 Task: Create a due date automation trigger when advanced on, 2 hours before a card is due add basic with the blue label.
Action: Mouse moved to (1079, 86)
Screenshot: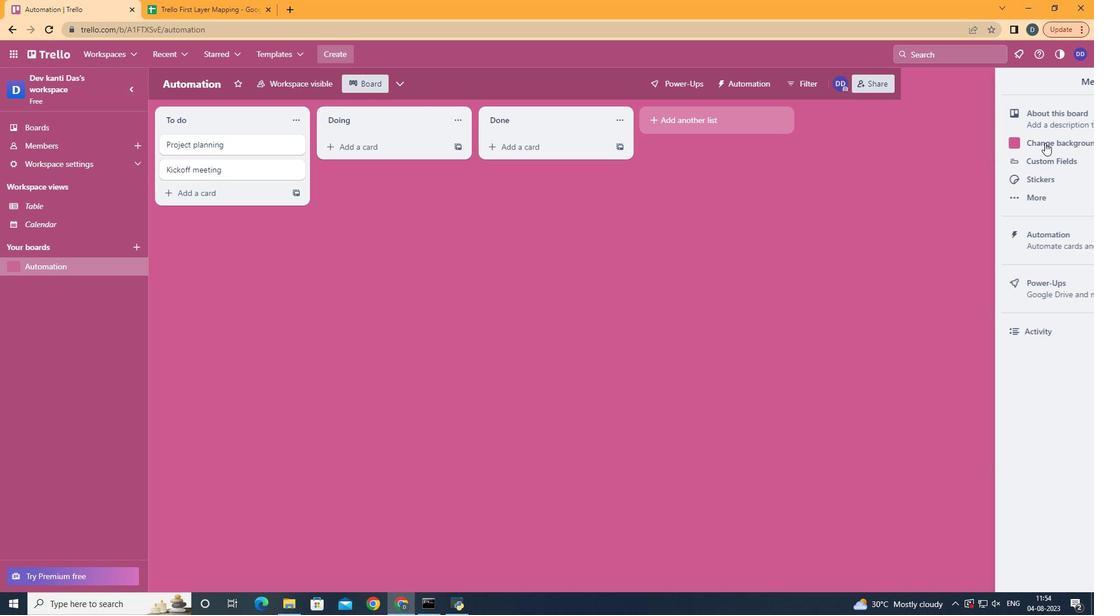 
Action: Mouse pressed left at (1079, 86)
Screenshot: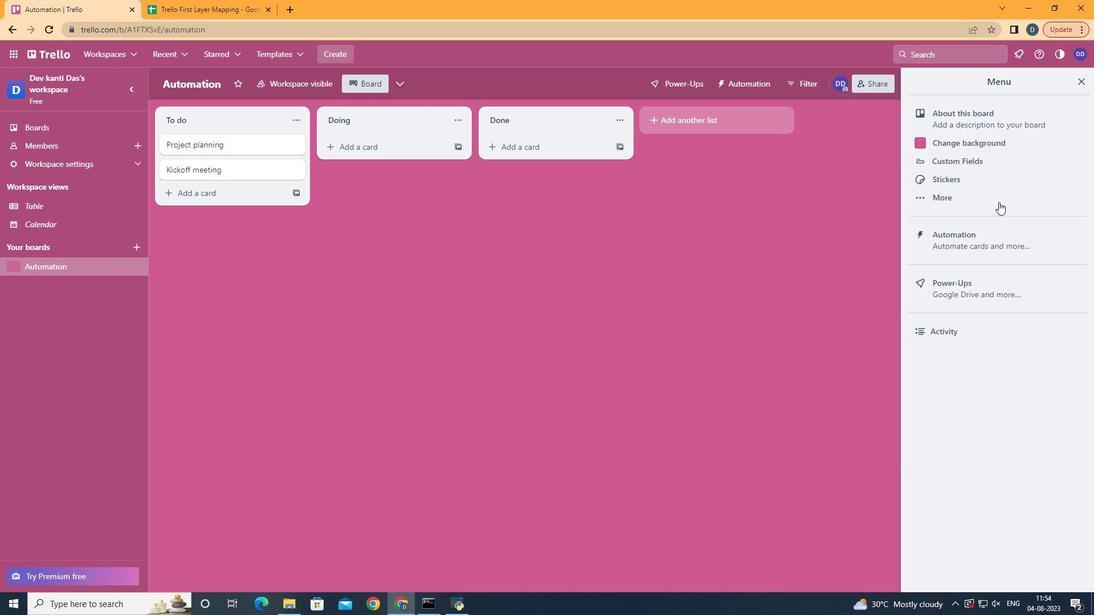 
Action: Mouse moved to (968, 246)
Screenshot: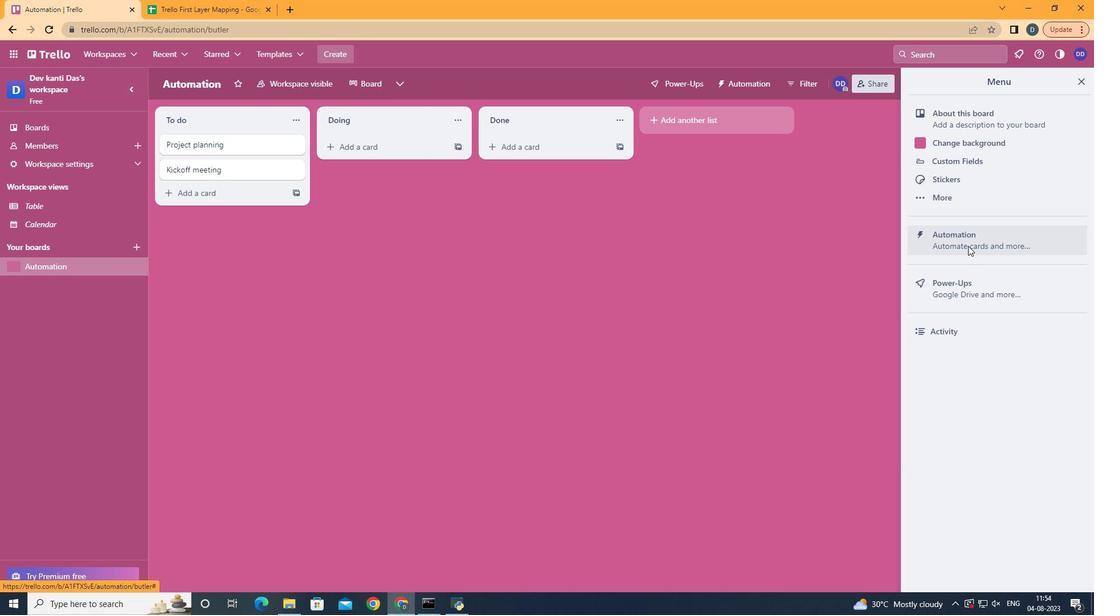 
Action: Mouse pressed left at (968, 246)
Screenshot: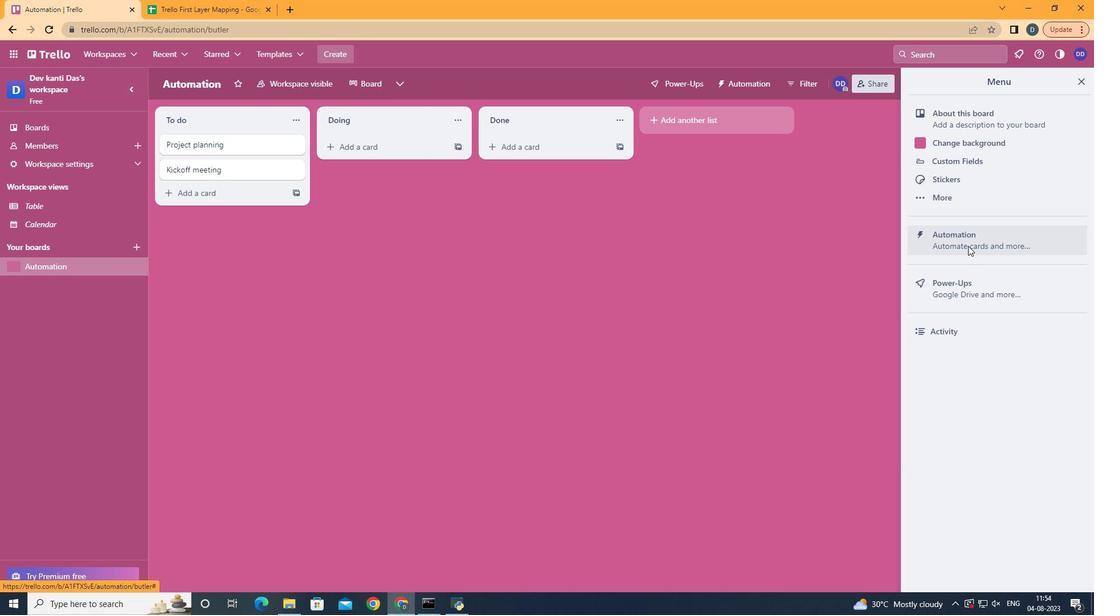 
Action: Mouse moved to (231, 235)
Screenshot: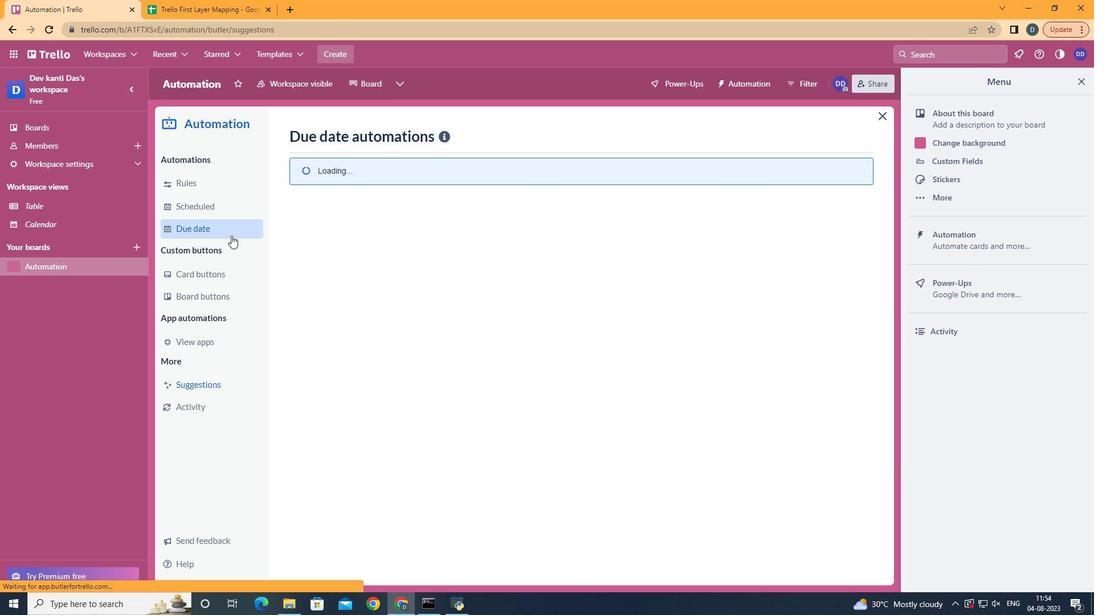 
Action: Mouse pressed left at (231, 235)
Screenshot: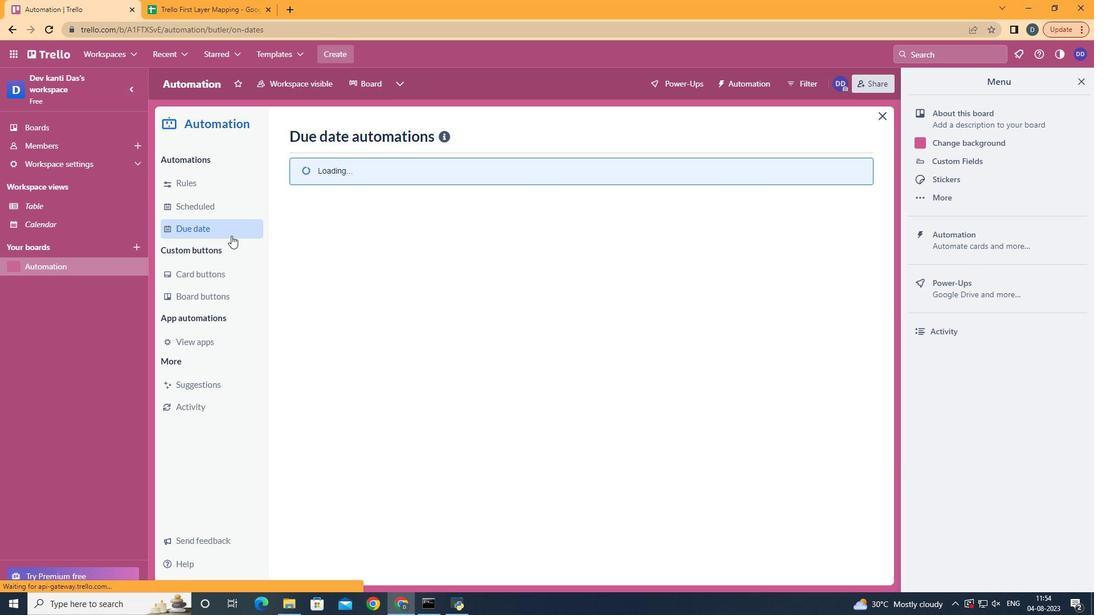 
Action: Mouse moved to (799, 135)
Screenshot: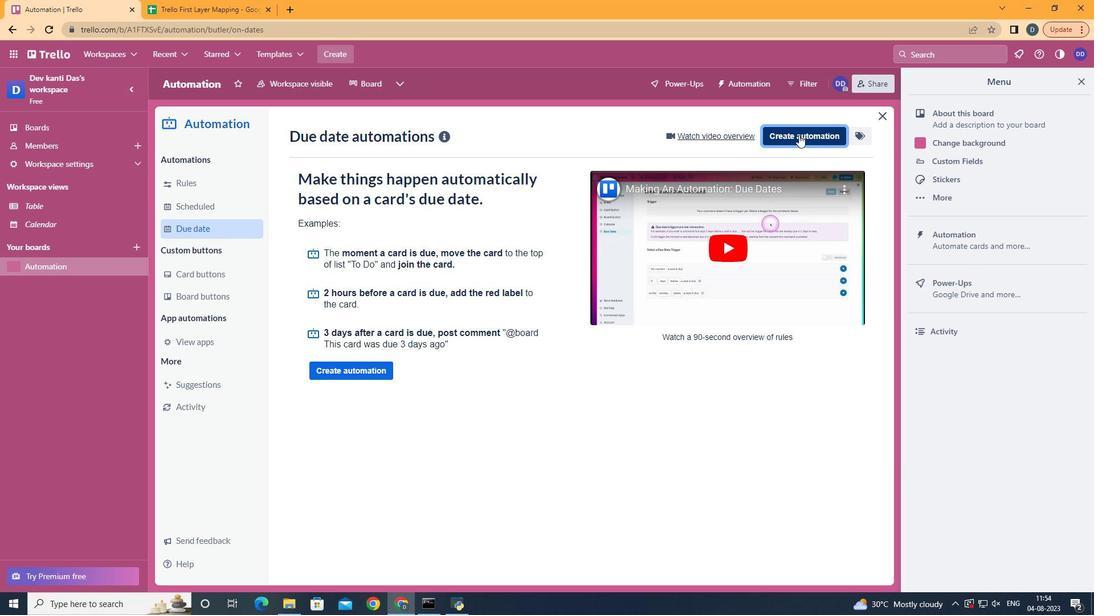 
Action: Mouse pressed left at (799, 135)
Screenshot: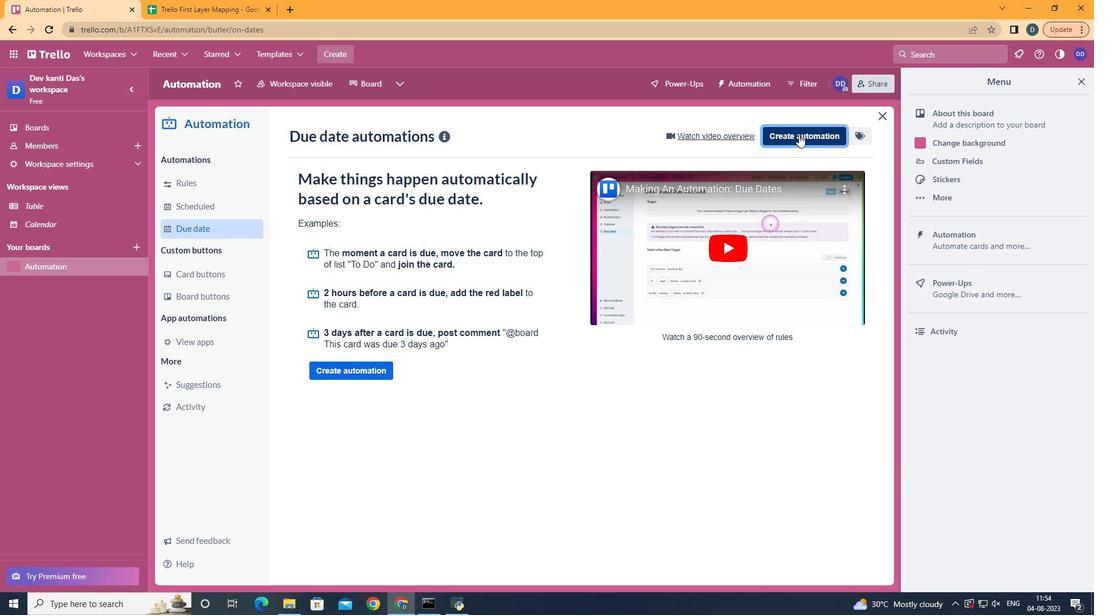 
Action: Mouse moved to (600, 237)
Screenshot: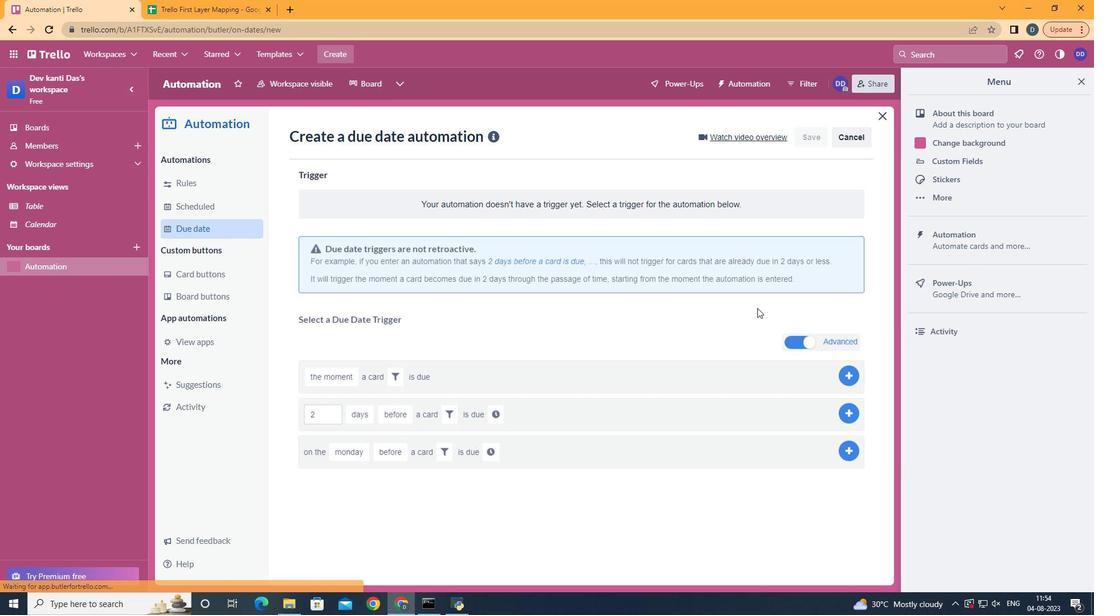 
Action: Mouse pressed left at (600, 237)
Screenshot: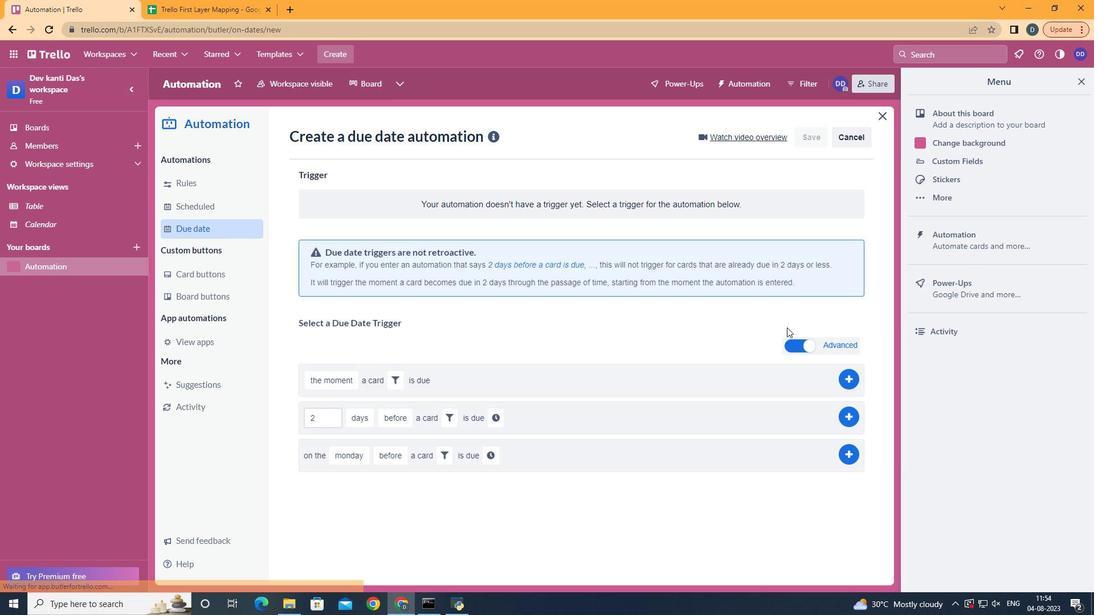 
Action: Mouse moved to (369, 488)
Screenshot: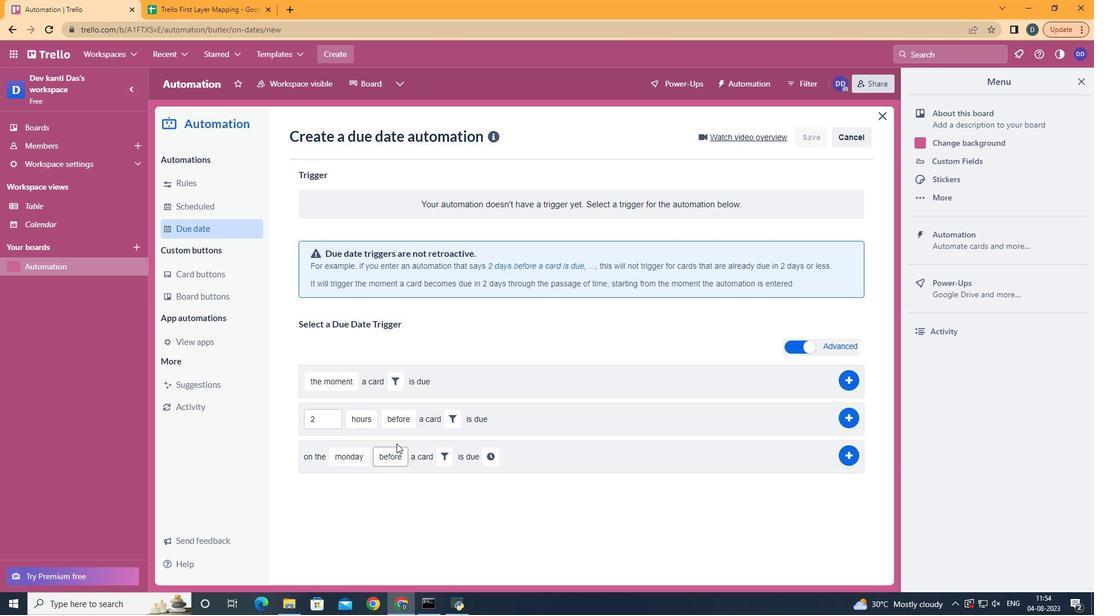 
Action: Mouse pressed left at (369, 488)
Screenshot: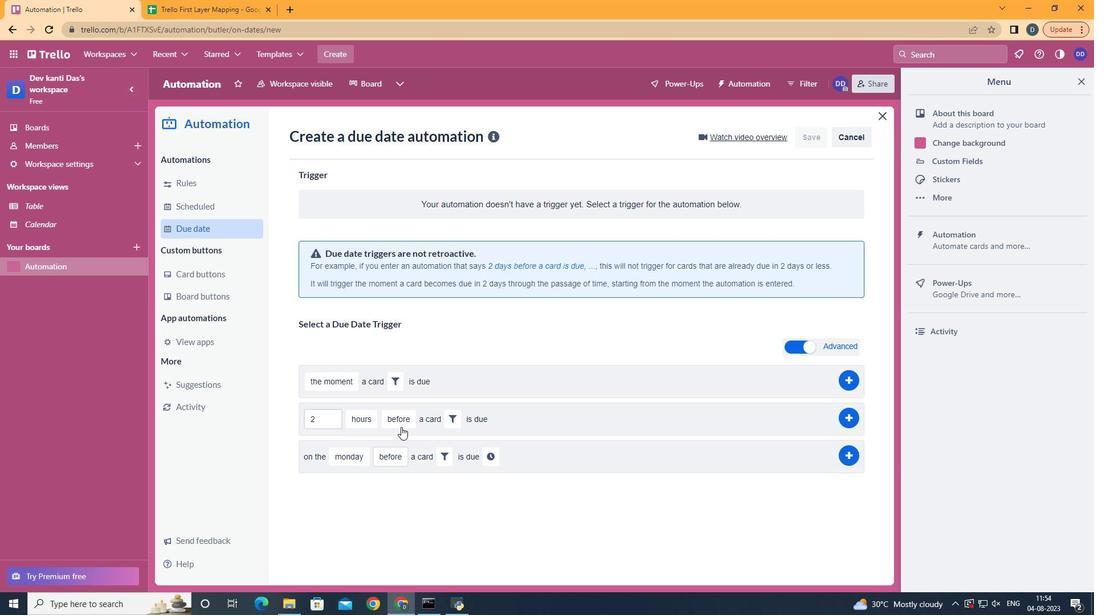
Action: Mouse moved to (402, 437)
Screenshot: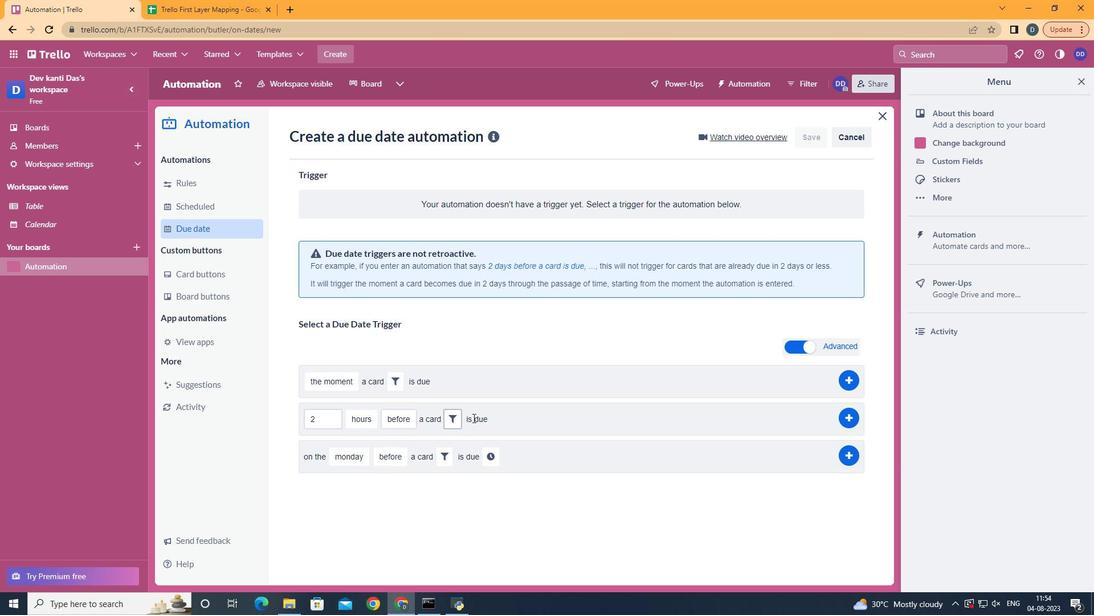 
Action: Mouse pressed left at (402, 437)
Screenshot: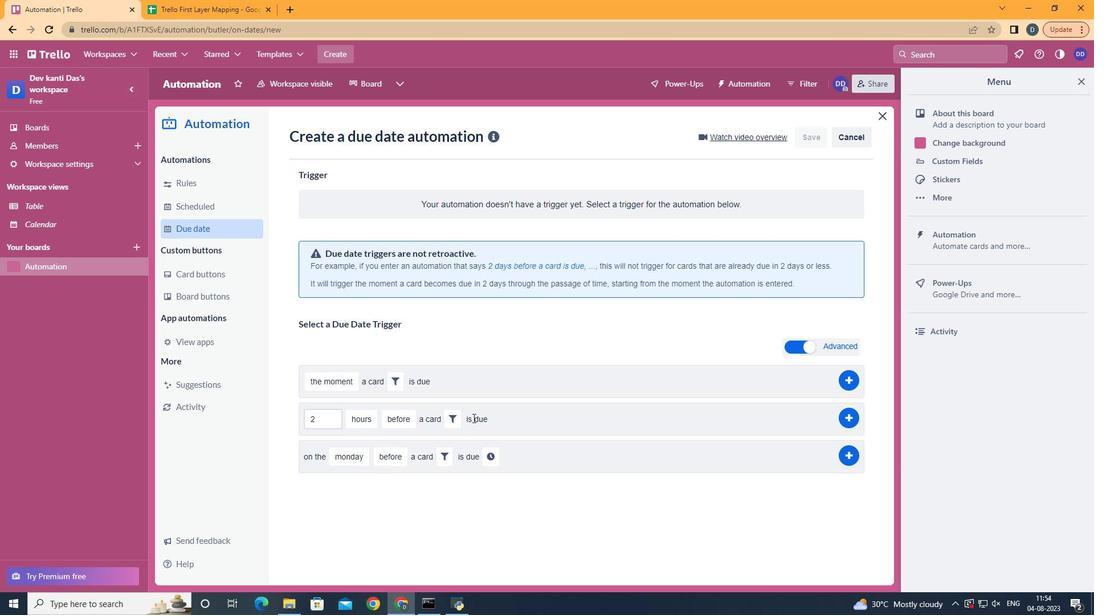 
Action: Mouse moved to (454, 418)
Screenshot: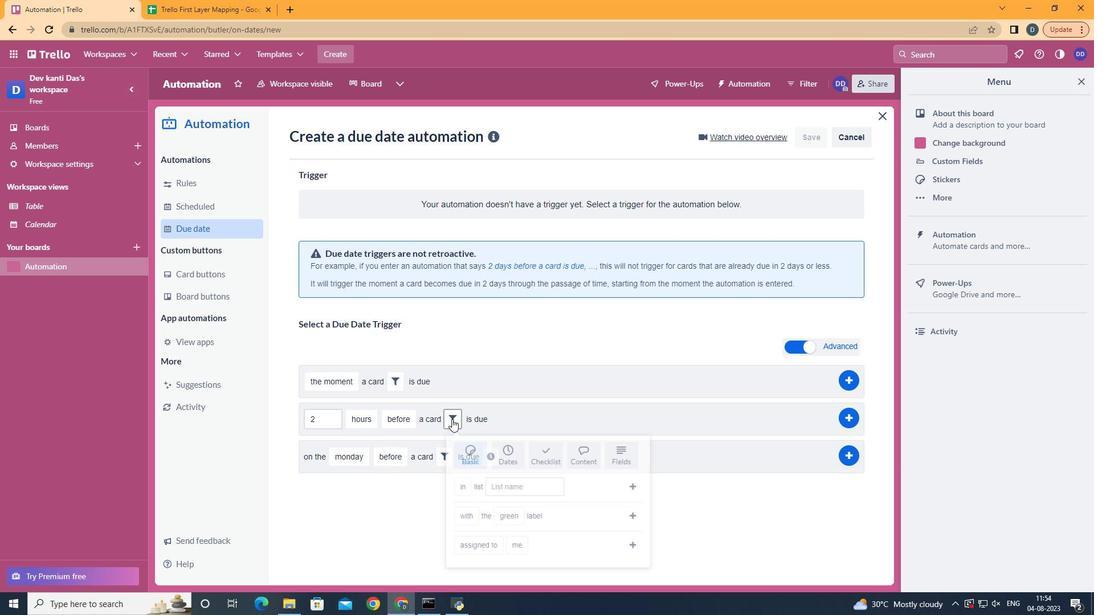 
Action: Mouse pressed left at (454, 418)
Screenshot: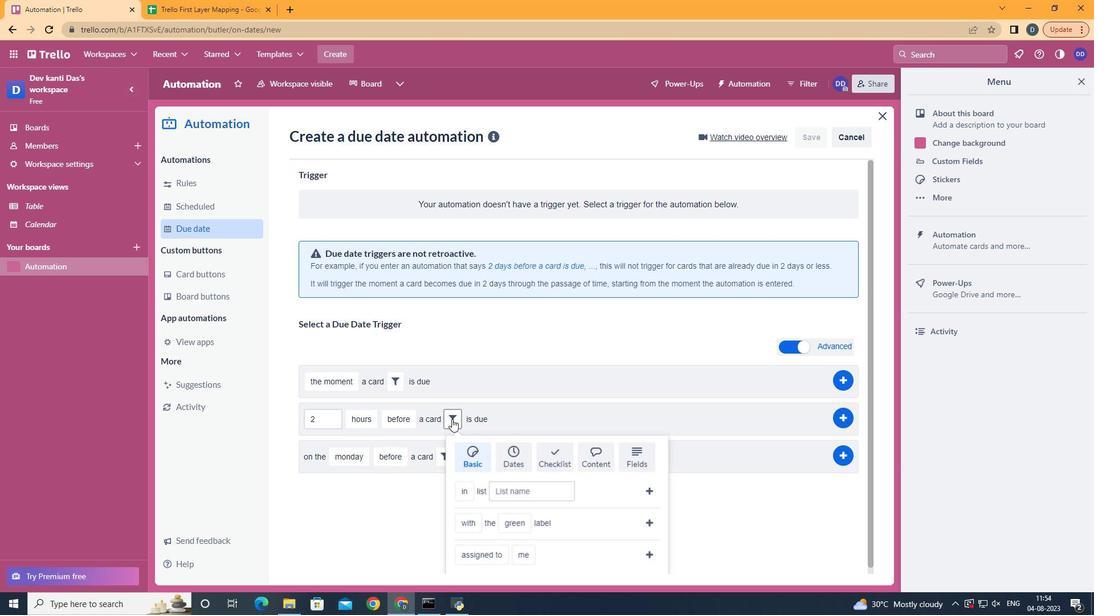 
Action: Mouse moved to (494, 457)
Screenshot: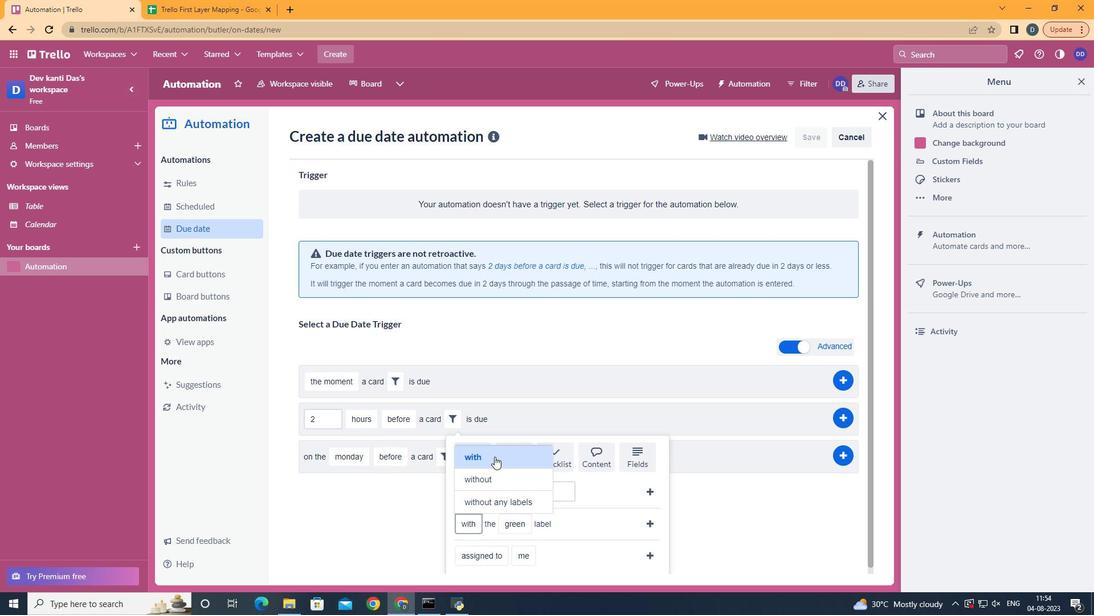 
Action: Mouse pressed left at (494, 457)
Screenshot: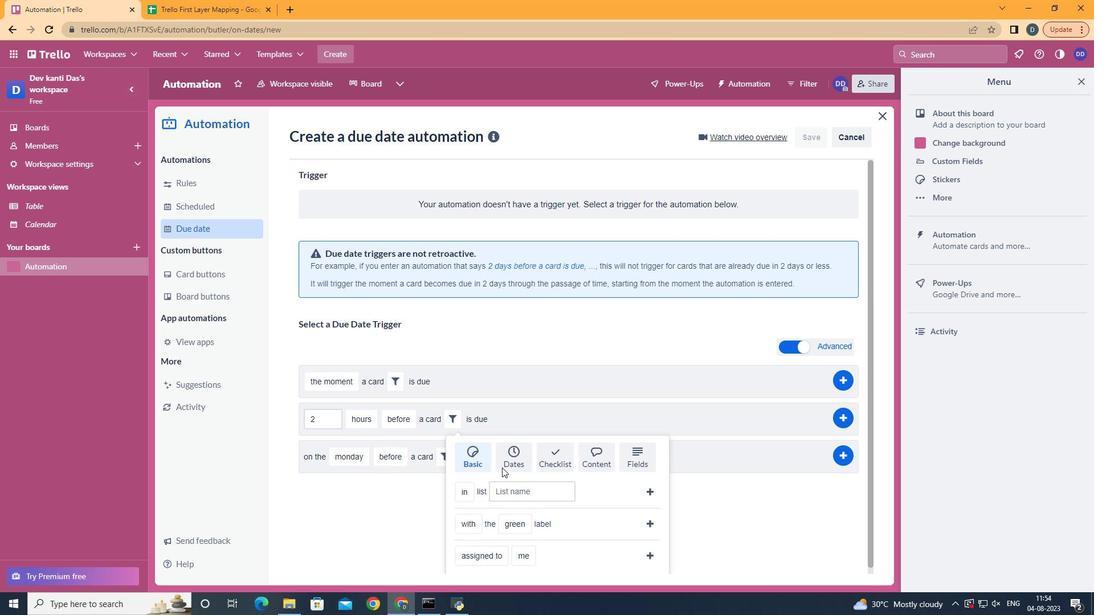
Action: Mouse moved to (517, 507)
Screenshot: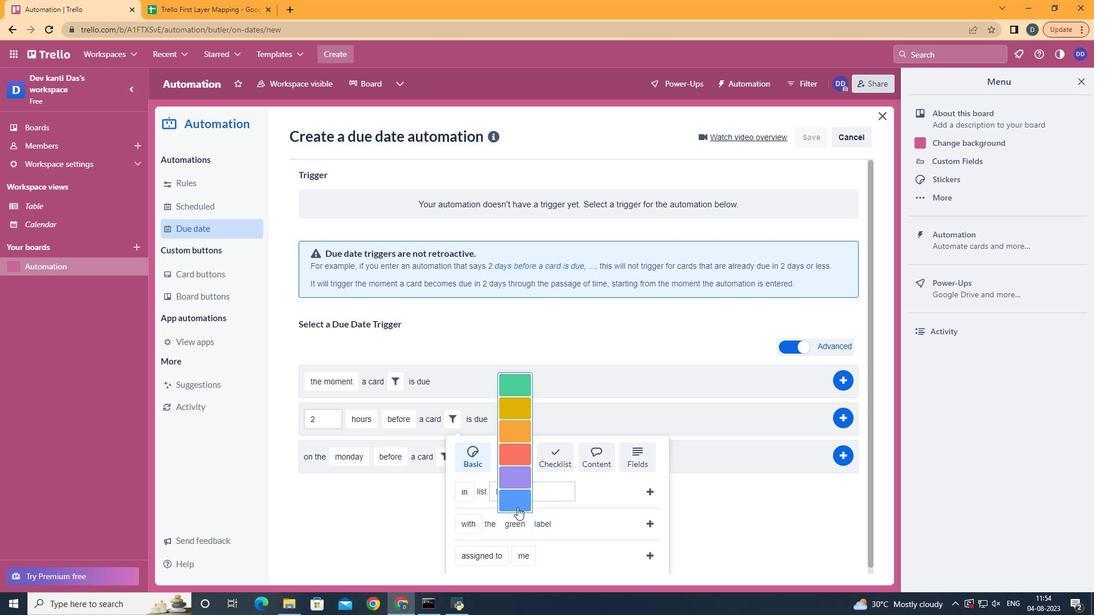 
Action: Mouse pressed left at (517, 507)
Screenshot: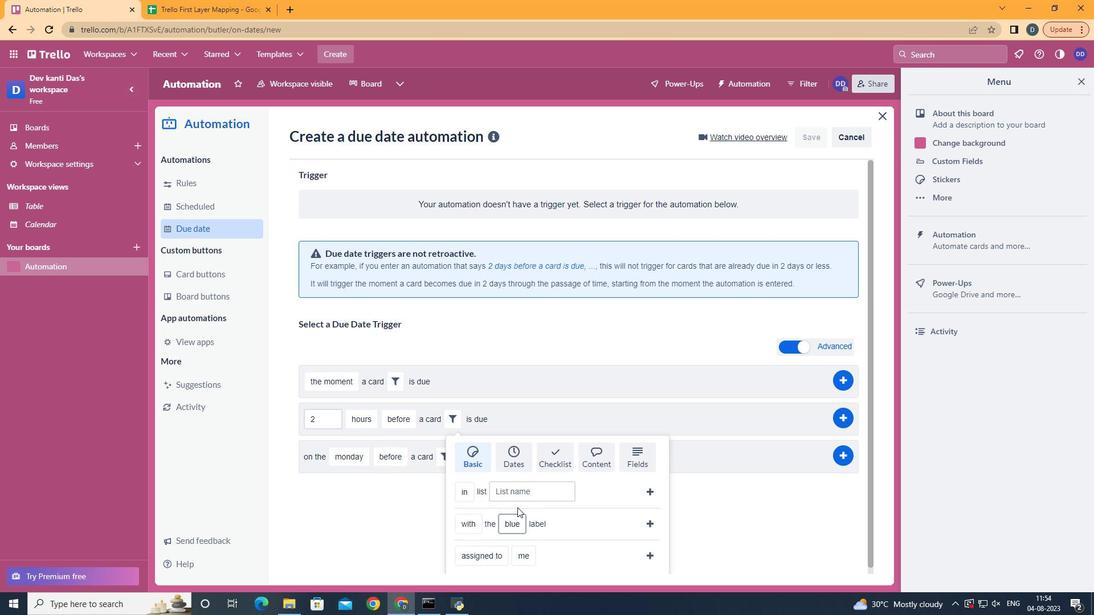 
Action: Mouse moved to (647, 524)
Screenshot: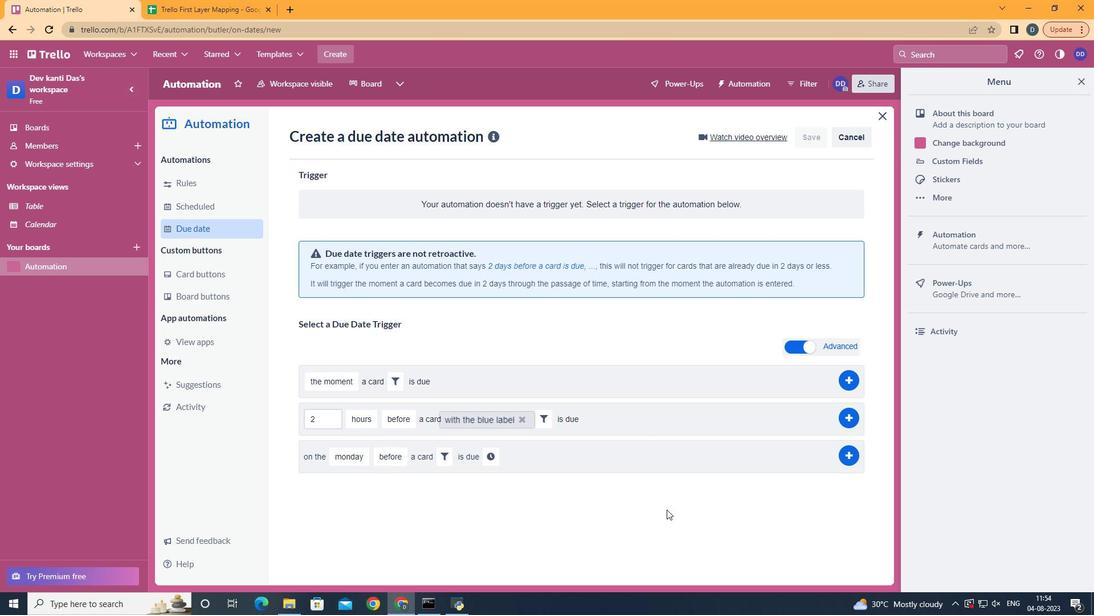 
Action: Mouse pressed left at (647, 524)
Screenshot: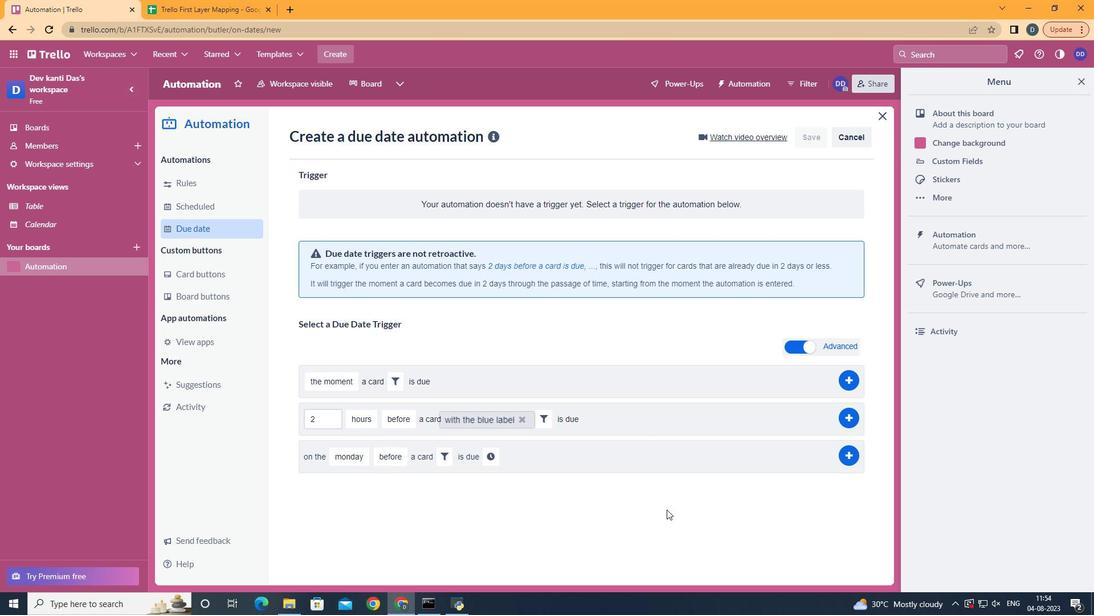 
Action: Mouse moved to (845, 422)
Screenshot: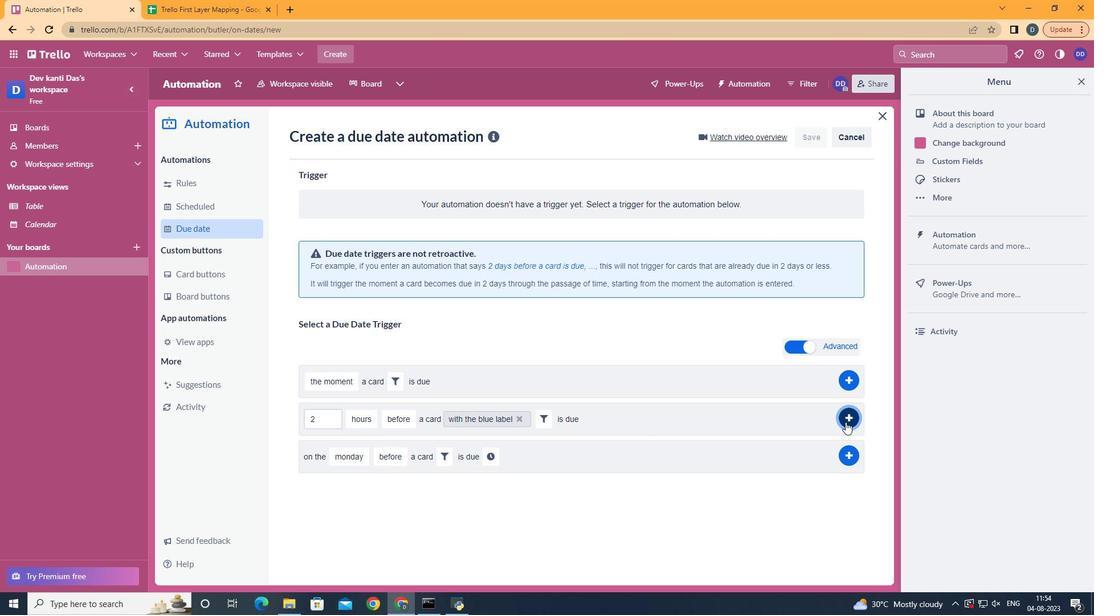 
Action: Mouse pressed left at (845, 422)
Screenshot: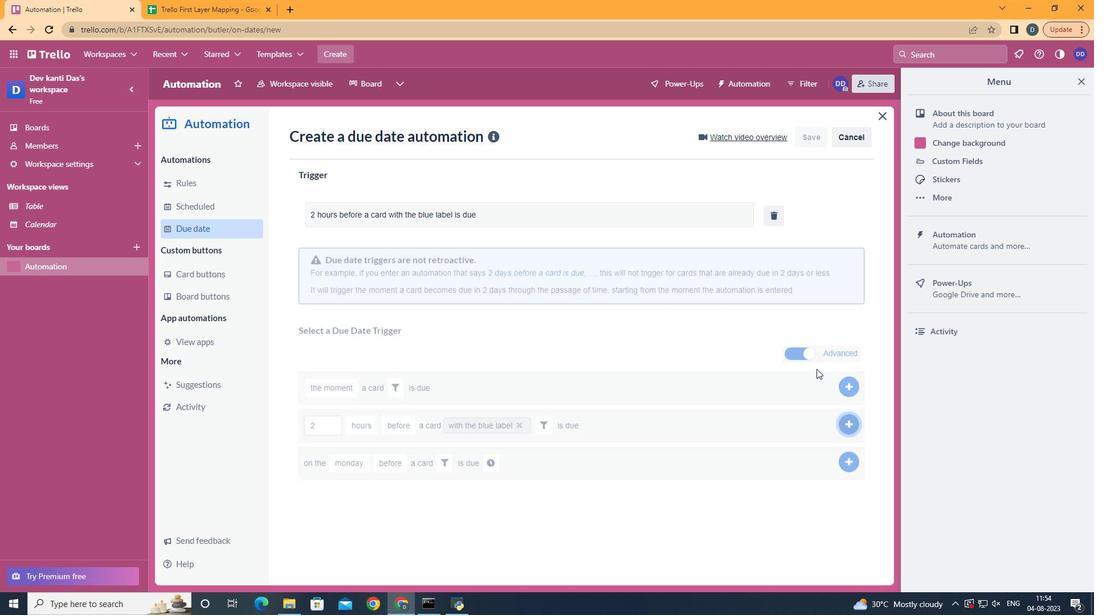 
Action: Mouse moved to (494, 199)
Screenshot: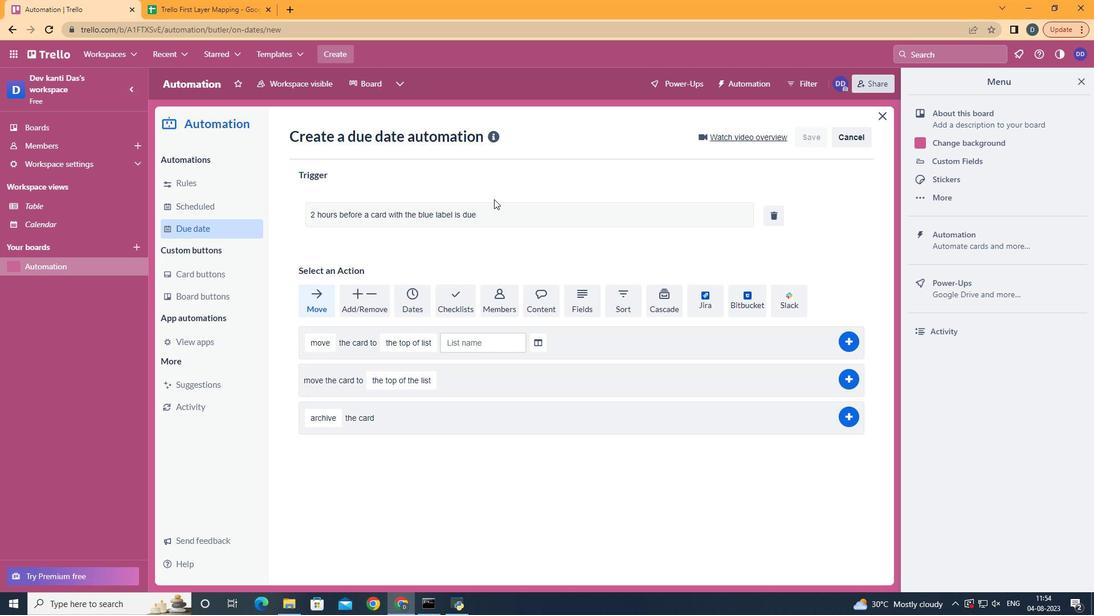 
